Task: Add a condition where "Channel Is Phone call(outgoing)" in new tickets in your groups.
Action: Mouse moved to (106, 388)
Screenshot: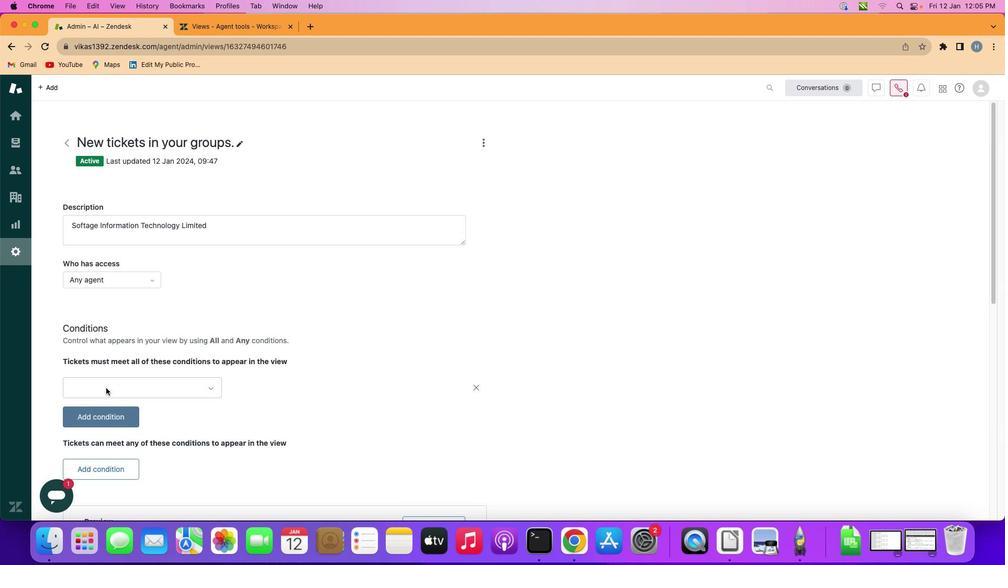 
Action: Mouse pressed left at (106, 388)
Screenshot: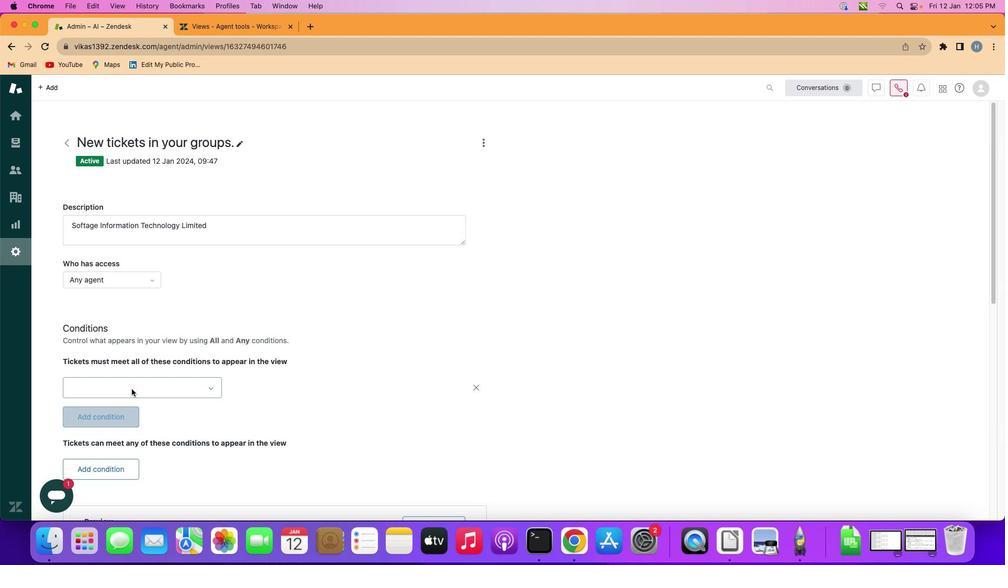 
Action: Mouse moved to (177, 389)
Screenshot: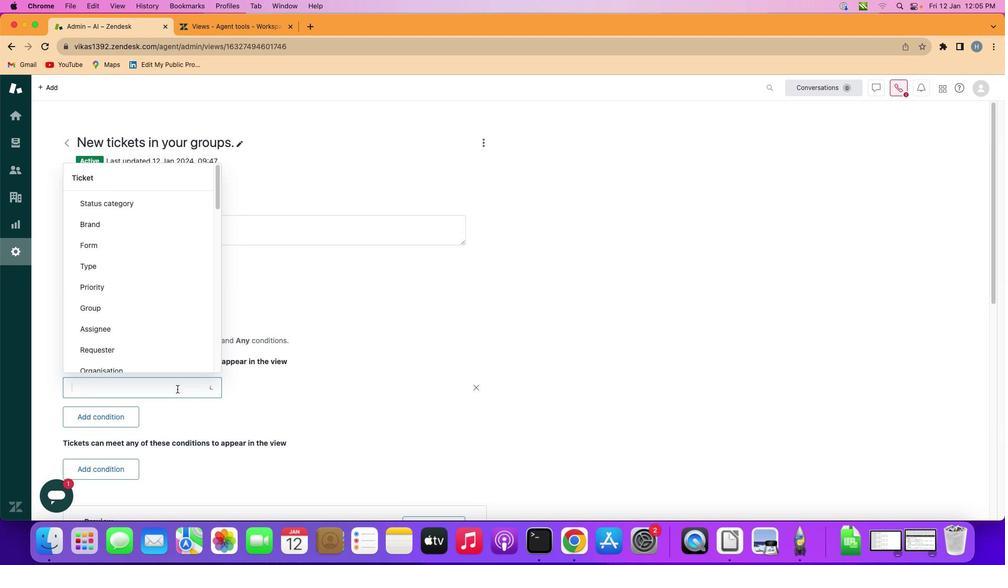 
Action: Mouse pressed left at (177, 389)
Screenshot: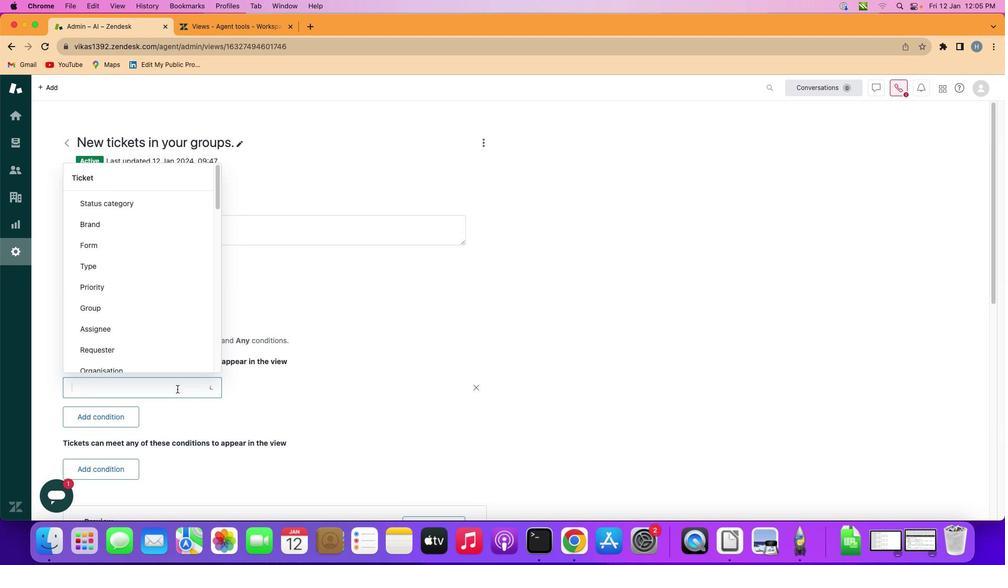 
Action: Mouse moved to (169, 296)
Screenshot: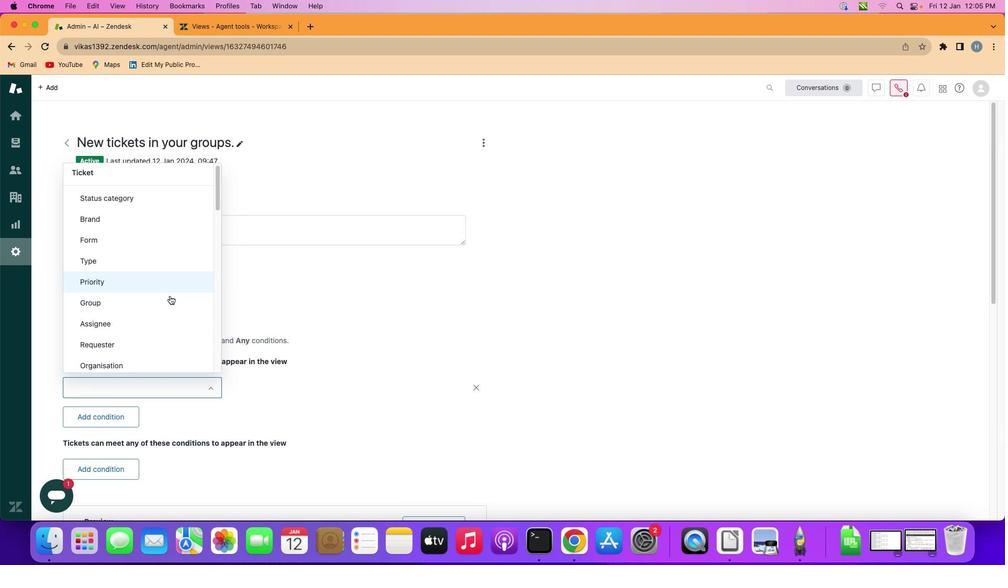 
Action: Mouse scrolled (169, 296) with delta (0, 0)
Screenshot: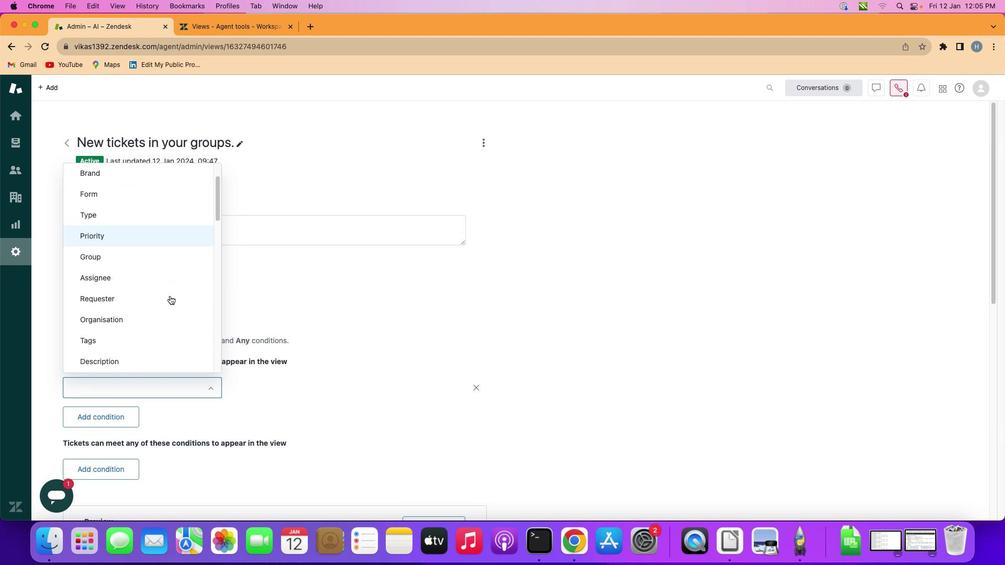 
Action: Mouse scrolled (169, 296) with delta (0, 0)
Screenshot: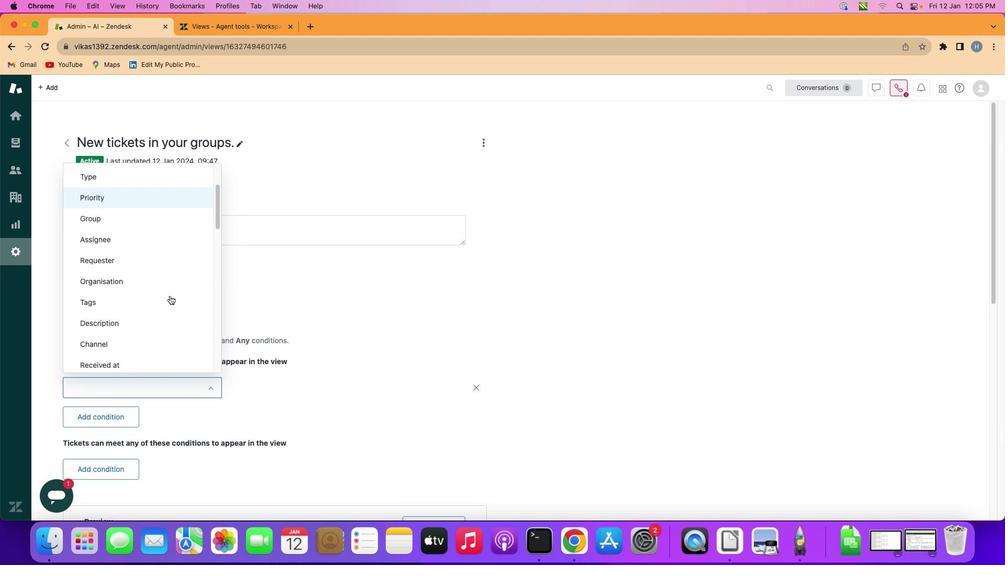 
Action: Mouse scrolled (169, 296) with delta (0, -1)
Screenshot: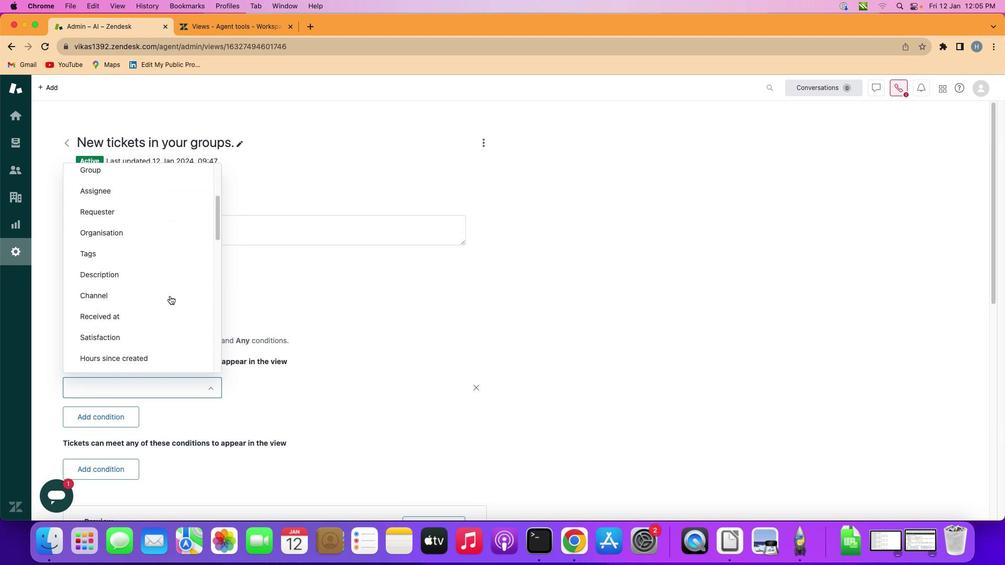 
Action: Mouse scrolled (169, 296) with delta (0, -1)
Screenshot: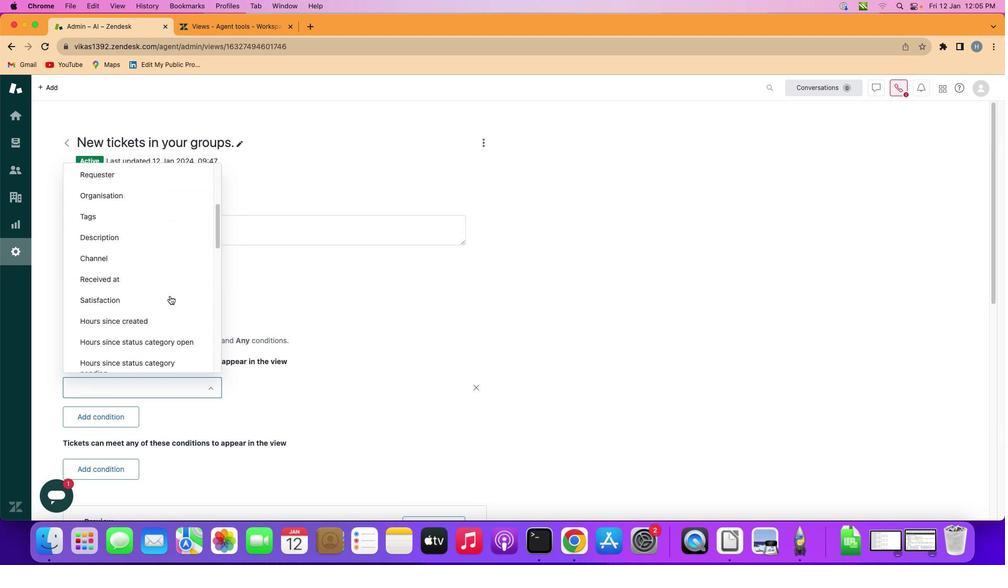 
Action: Mouse scrolled (169, 296) with delta (0, -1)
Screenshot: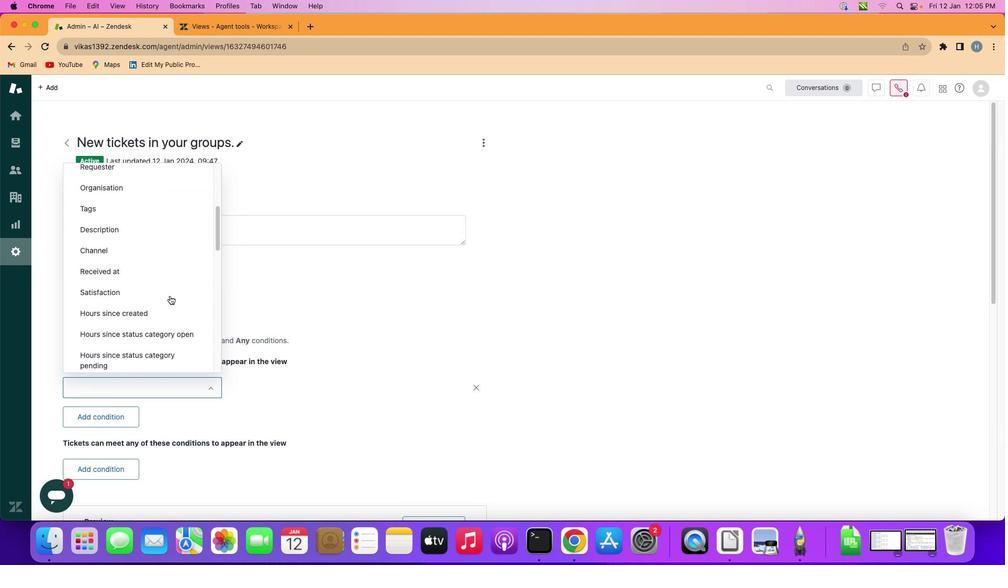 
Action: Mouse moved to (178, 251)
Screenshot: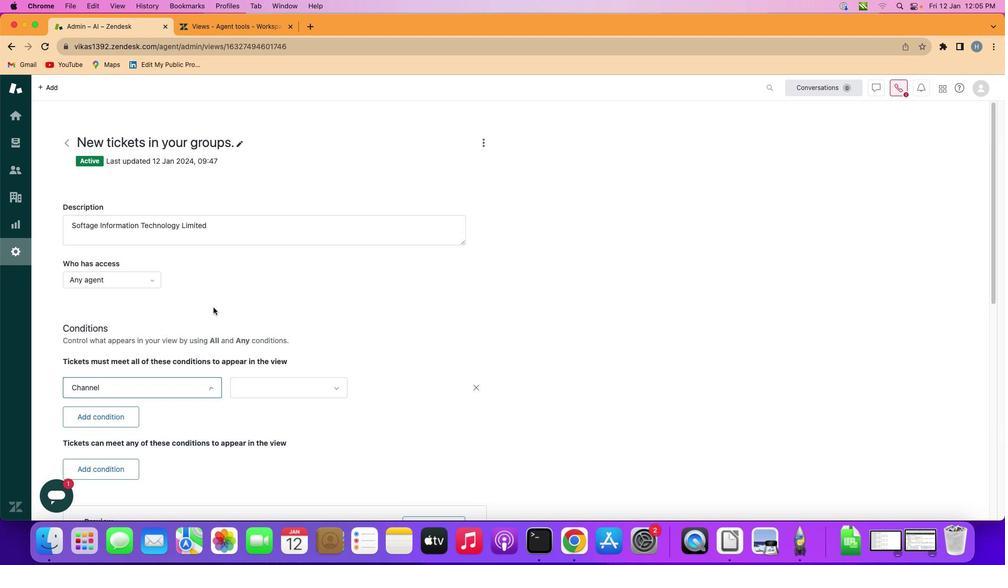 
Action: Mouse pressed left at (178, 251)
Screenshot: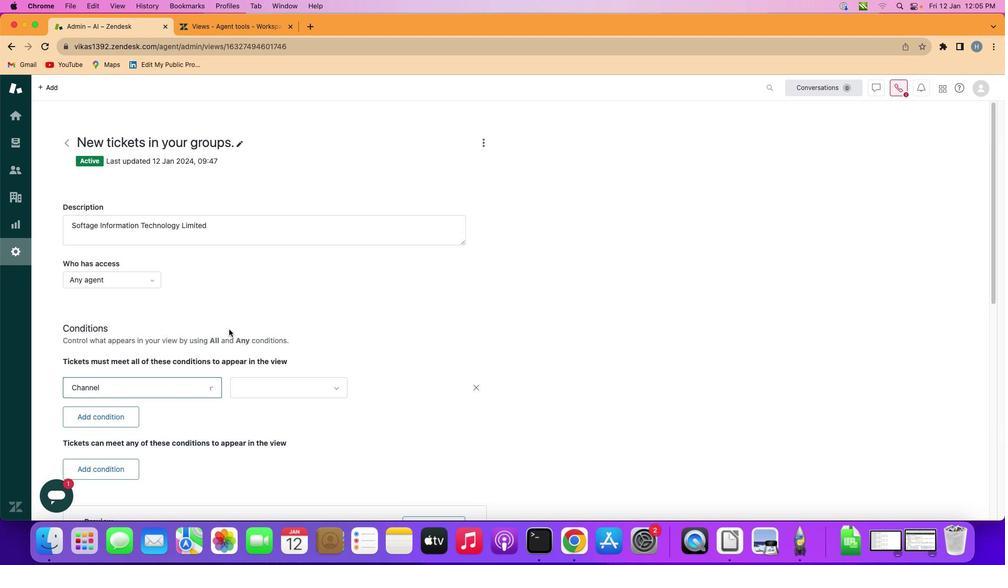 
Action: Mouse moved to (281, 379)
Screenshot: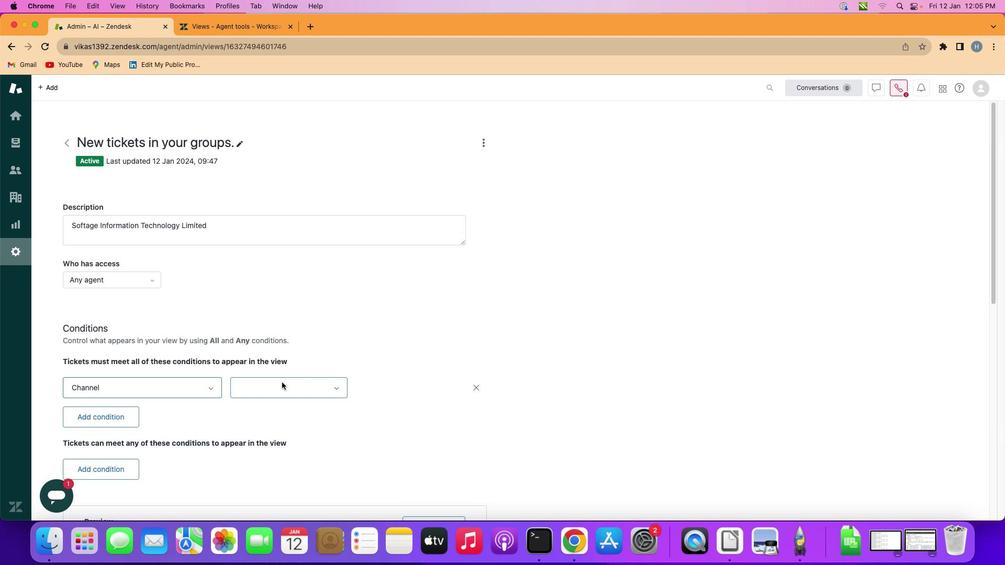 
Action: Mouse pressed left at (281, 379)
Screenshot: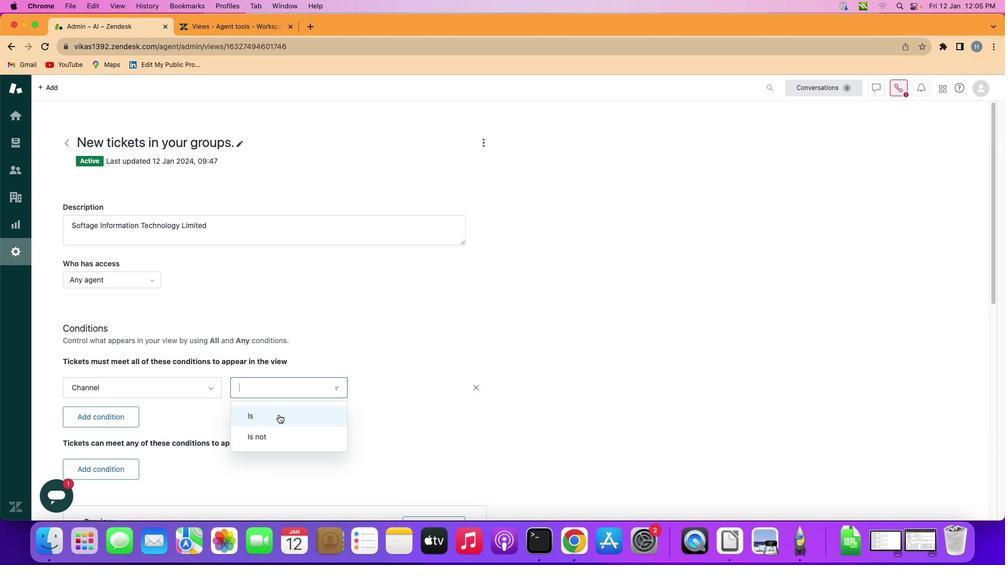 
Action: Mouse moved to (279, 416)
Screenshot: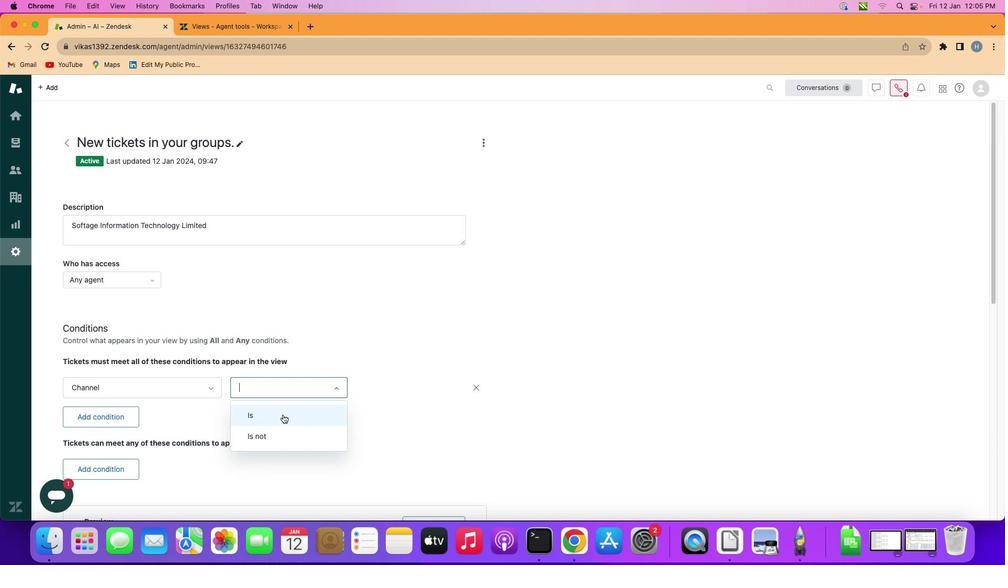 
Action: Mouse pressed left at (279, 416)
Screenshot: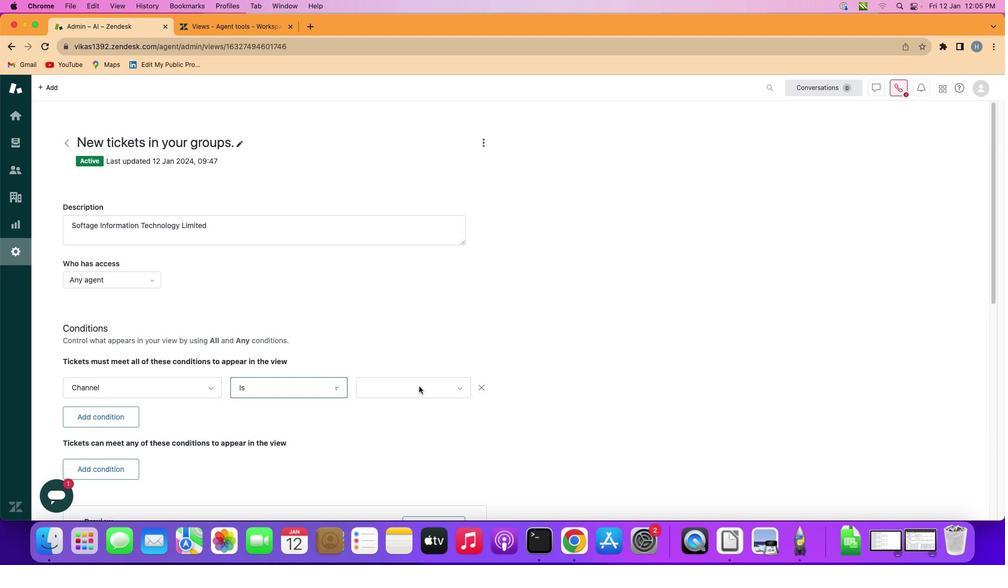 
Action: Mouse moved to (422, 386)
Screenshot: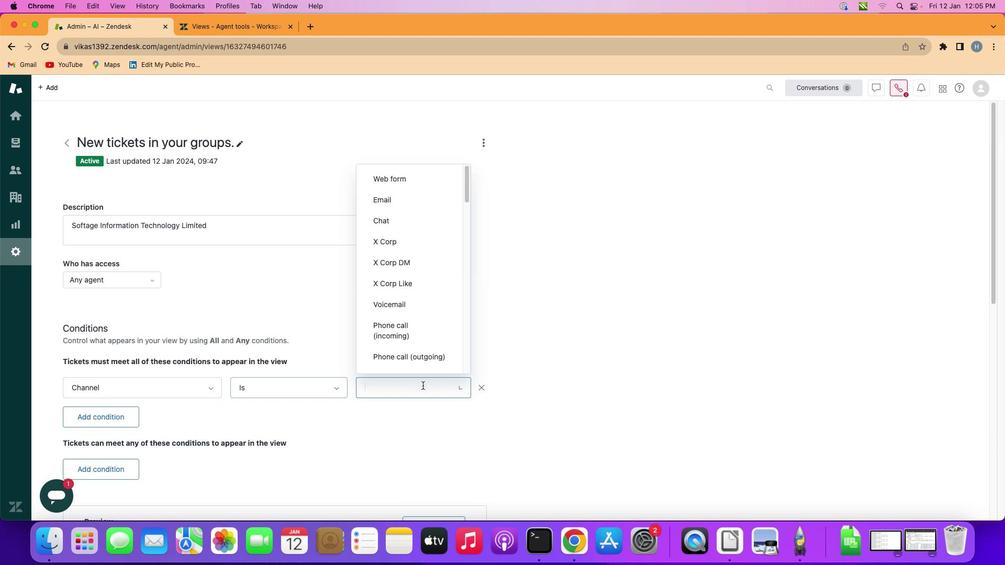 
Action: Mouse pressed left at (422, 386)
Screenshot: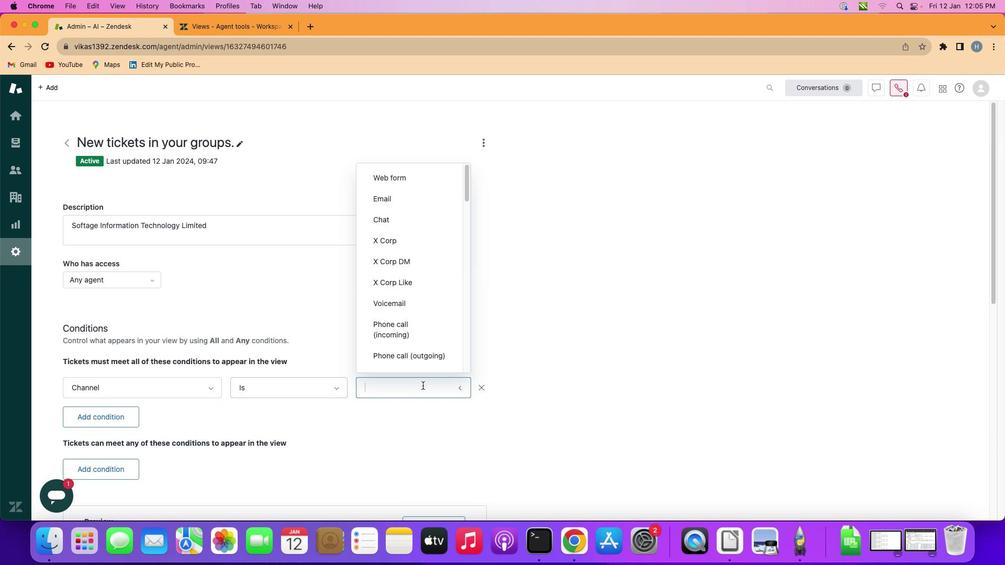 
Action: Mouse moved to (422, 355)
Screenshot: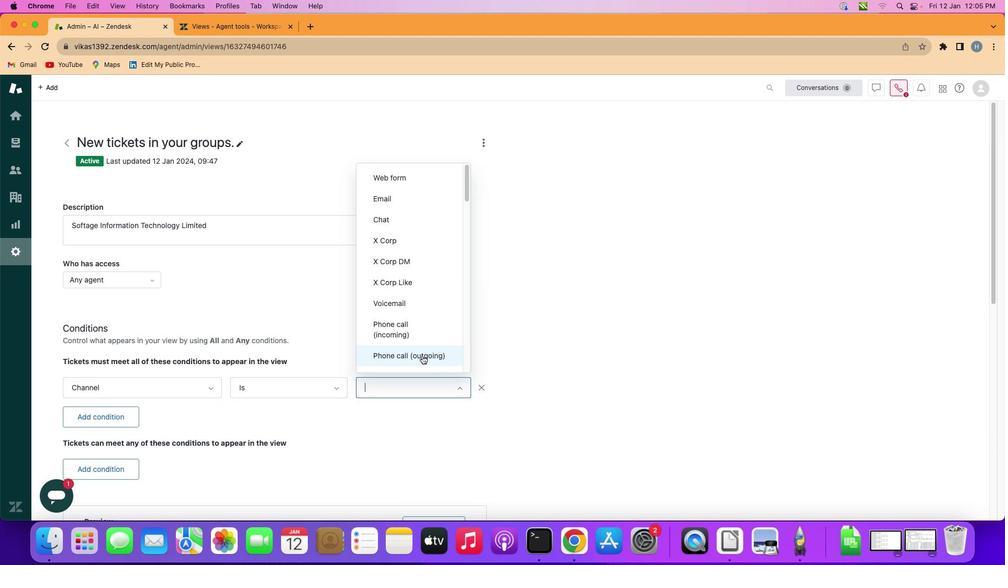 
Action: Mouse pressed left at (422, 355)
Screenshot: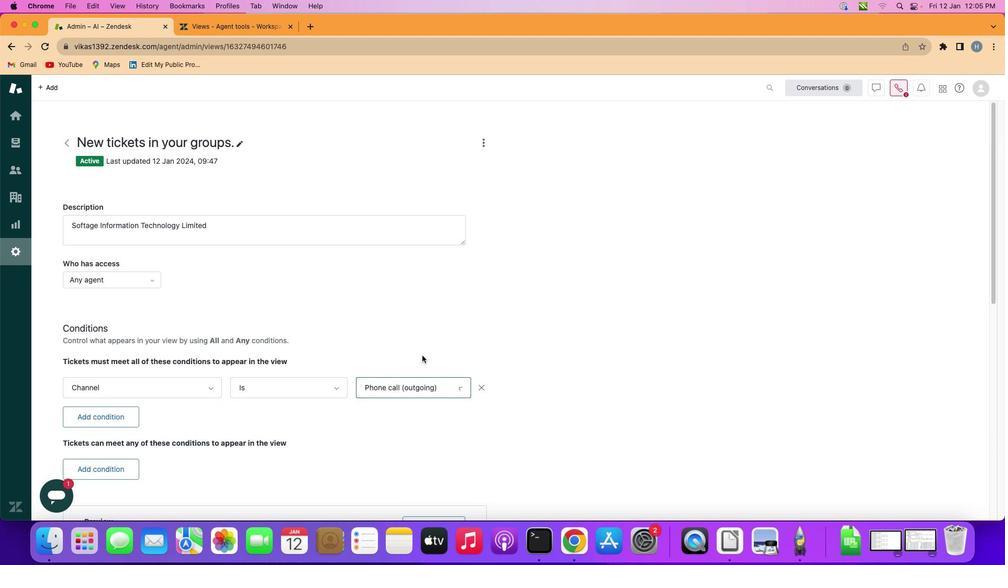 
Action: Mouse moved to (422, 355)
Screenshot: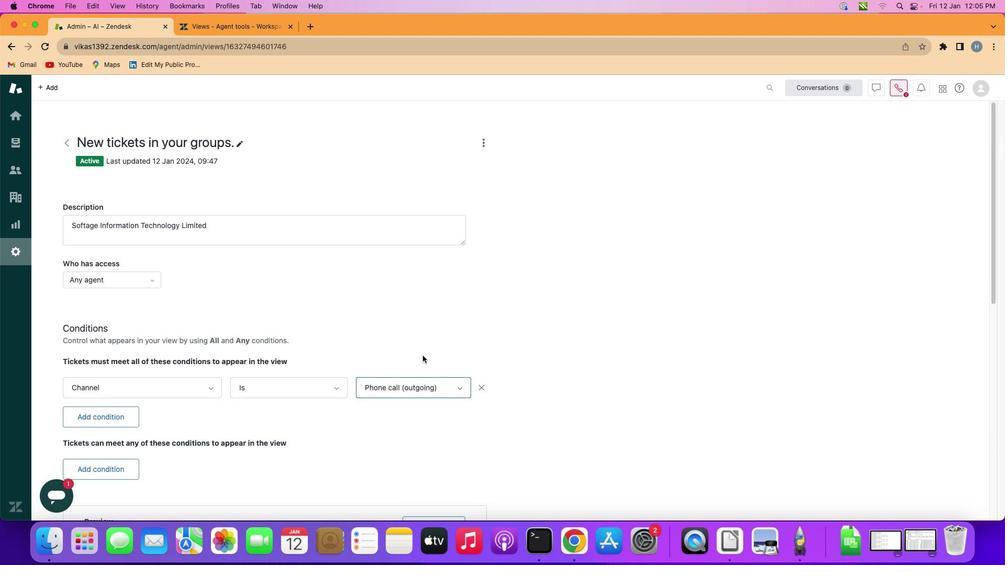 
